 Task: For heading Use Caveat with orange colour & bold.  font size for heading22,  'Change the font style of data to'Caveat and font size to 14,  Change the alignment of both headline & data to Align left In the sheet  Apex Sales 
Action: Mouse moved to (99, 141)
Screenshot: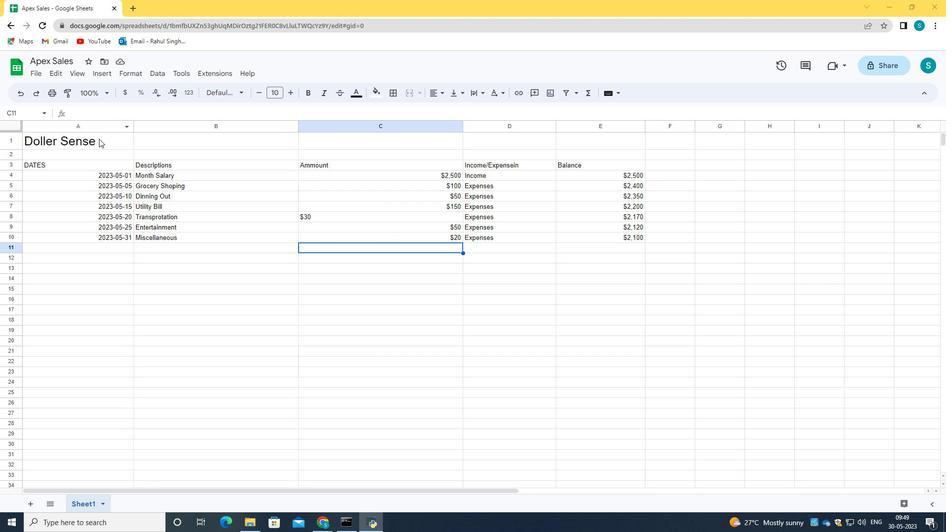 
Action: Mouse pressed left at (99, 141)
Screenshot: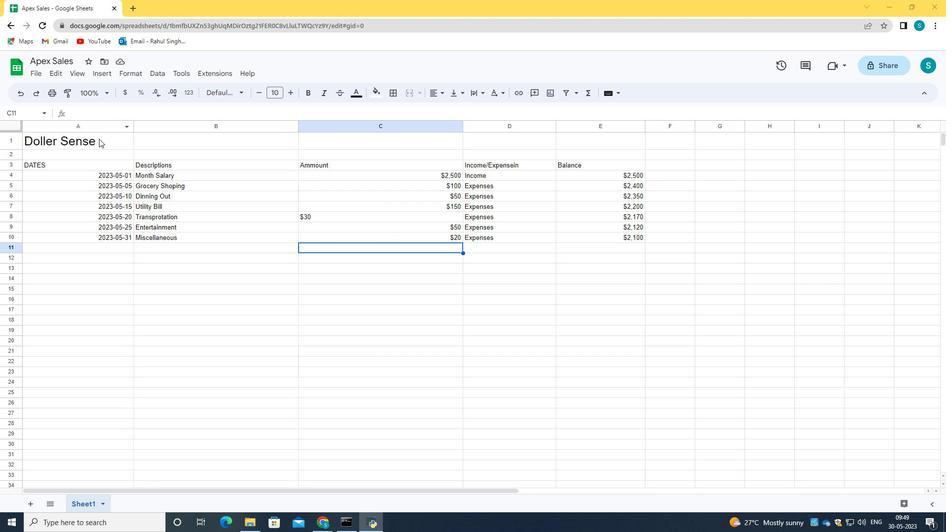 
Action: Mouse moved to (99, 141)
Screenshot: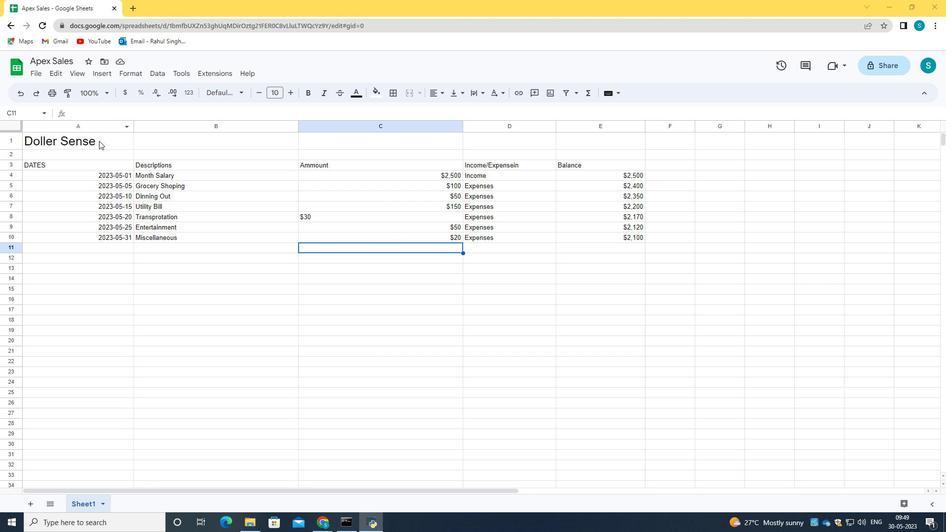 
Action: Mouse pressed left at (99, 141)
Screenshot: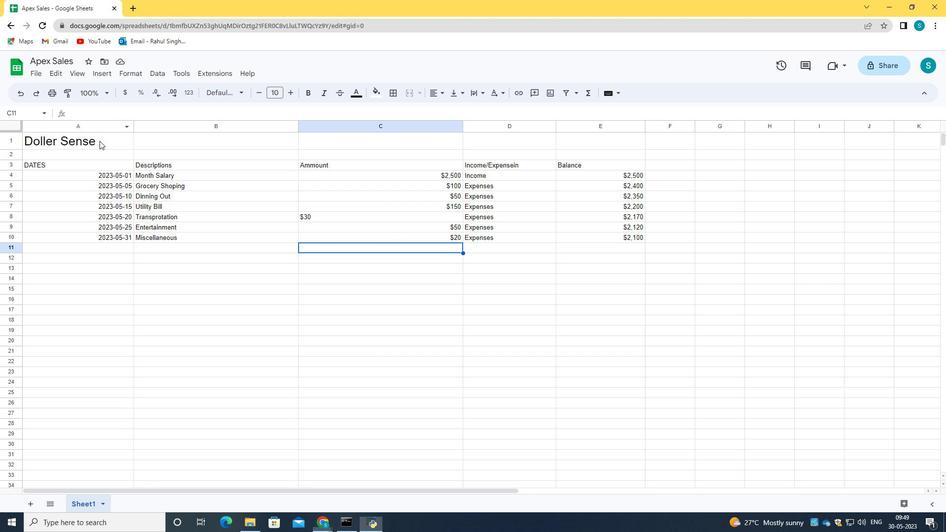 
Action: Mouse pressed left at (99, 141)
Screenshot: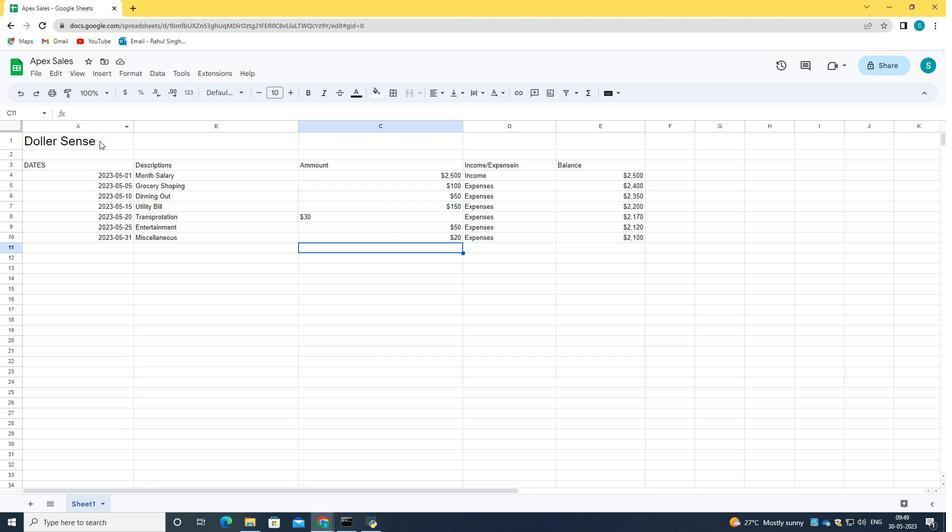 
Action: Mouse pressed left at (99, 141)
Screenshot: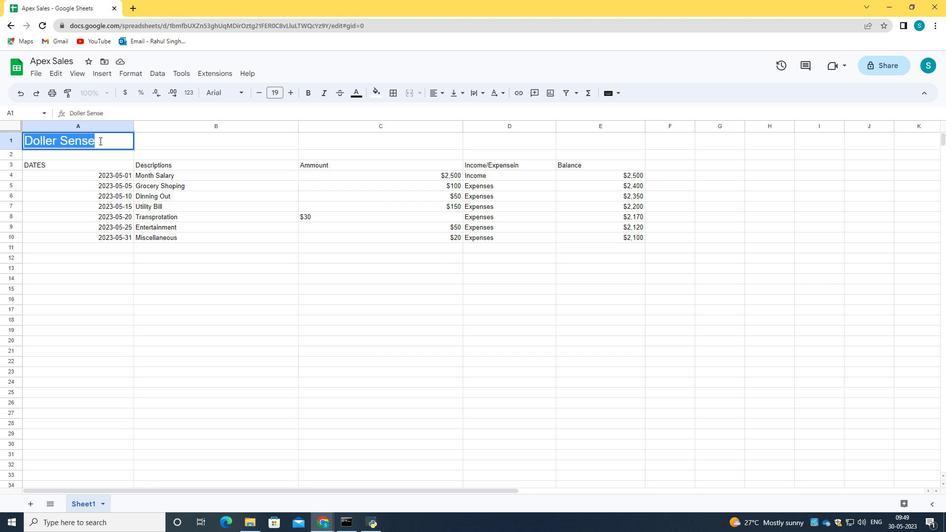 
Action: Mouse pressed left at (99, 141)
Screenshot: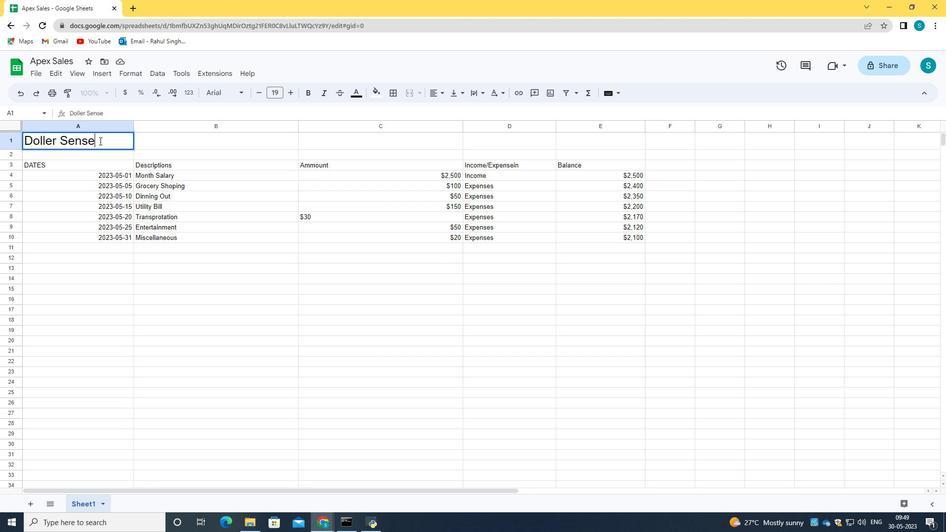 
Action: Mouse pressed left at (99, 141)
Screenshot: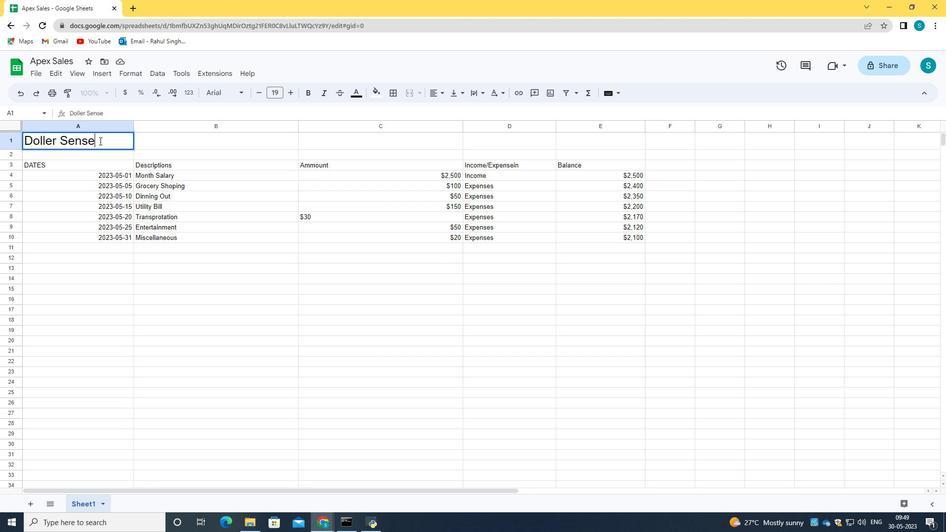 
Action: Mouse moved to (99, 141)
Screenshot: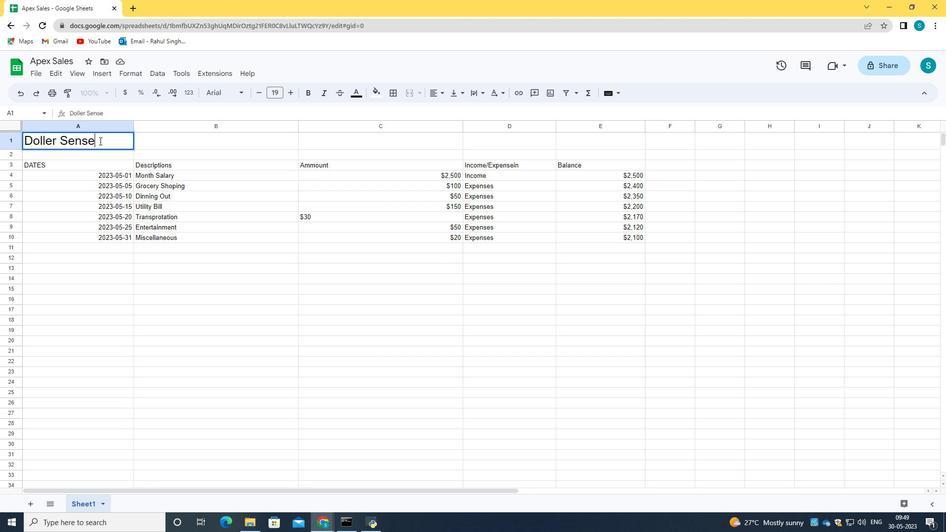 
Action: Mouse pressed left at (99, 141)
Screenshot: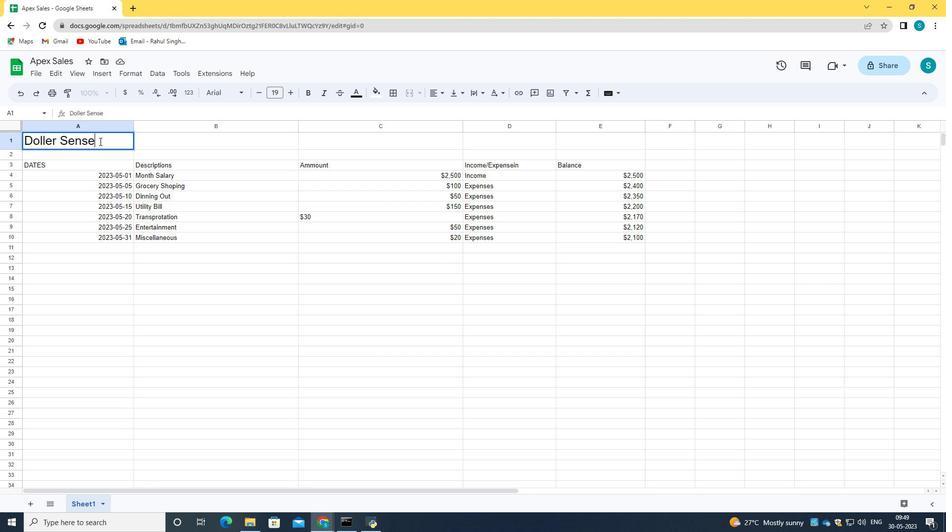 
Action: Mouse pressed left at (99, 141)
Screenshot: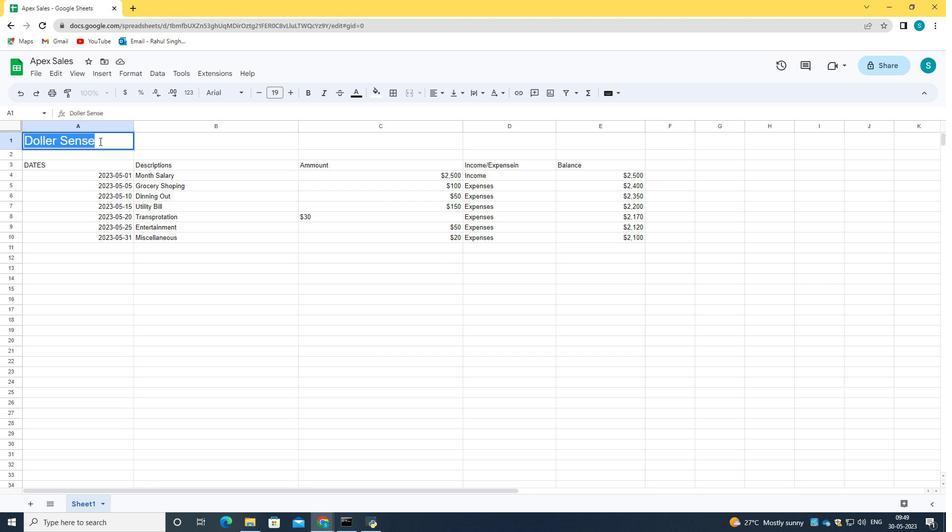 
Action: Mouse moved to (236, 95)
Screenshot: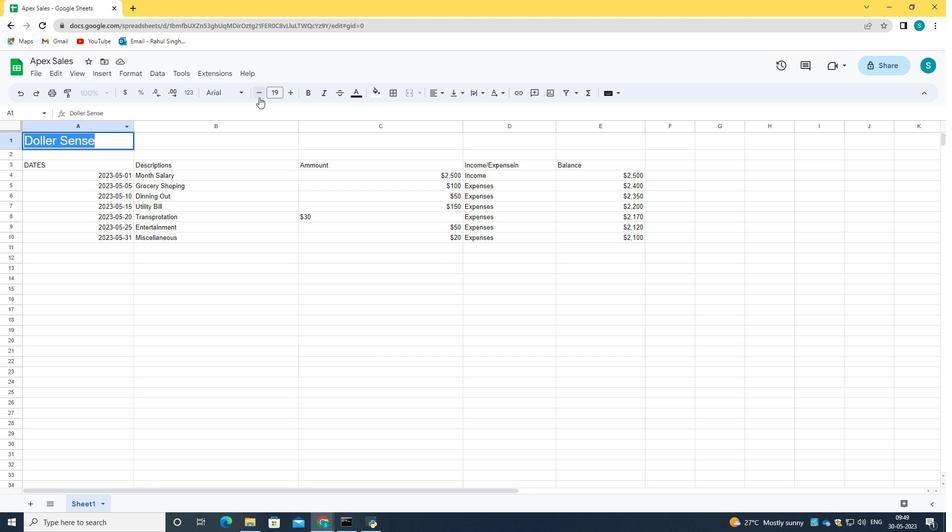 
Action: Mouse pressed left at (236, 95)
Screenshot: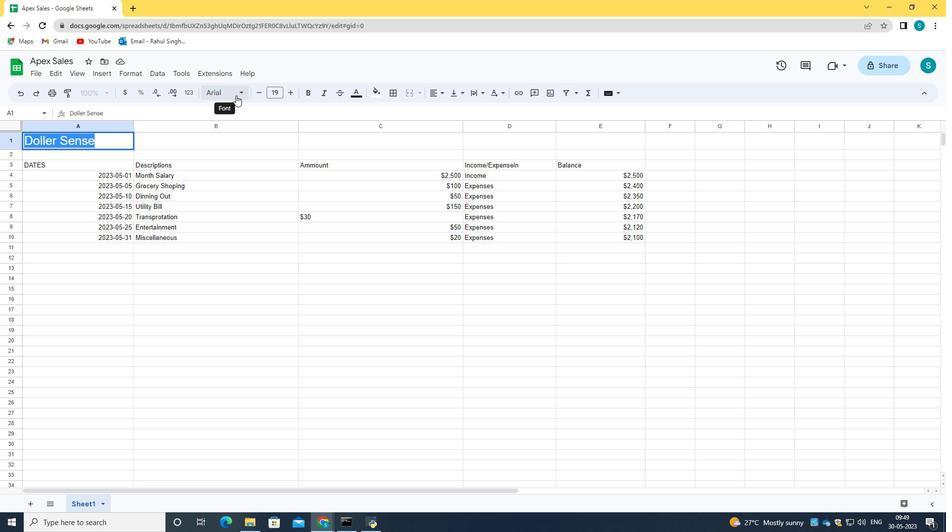 
Action: Mouse moved to (245, 313)
Screenshot: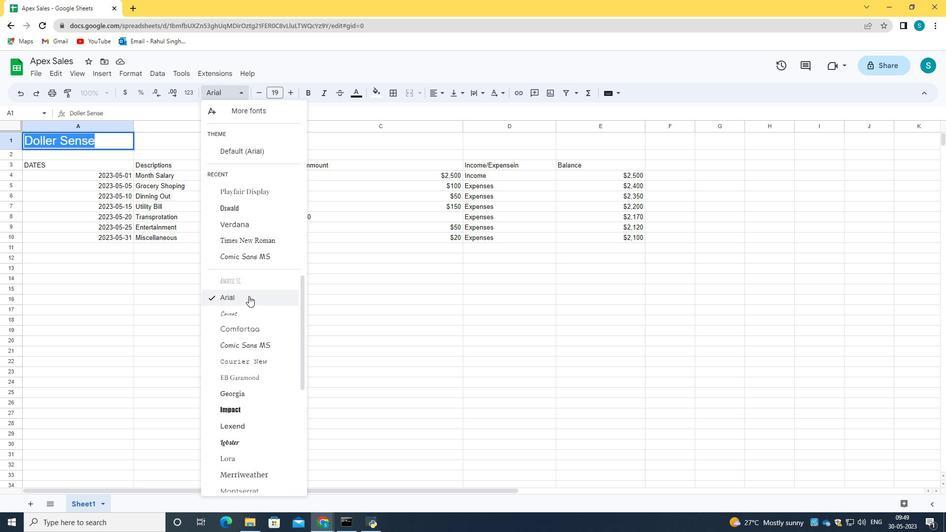 
Action: Mouse pressed left at (245, 313)
Screenshot: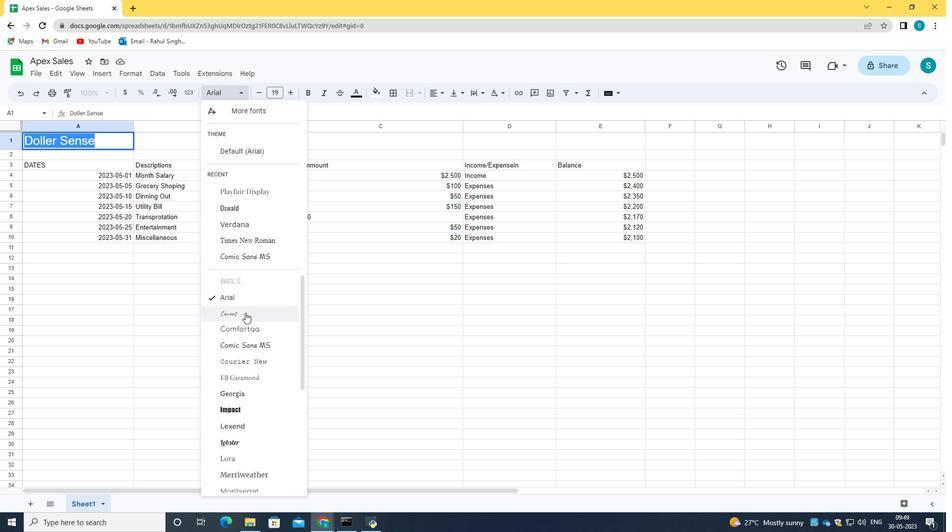 
Action: Mouse moved to (355, 96)
Screenshot: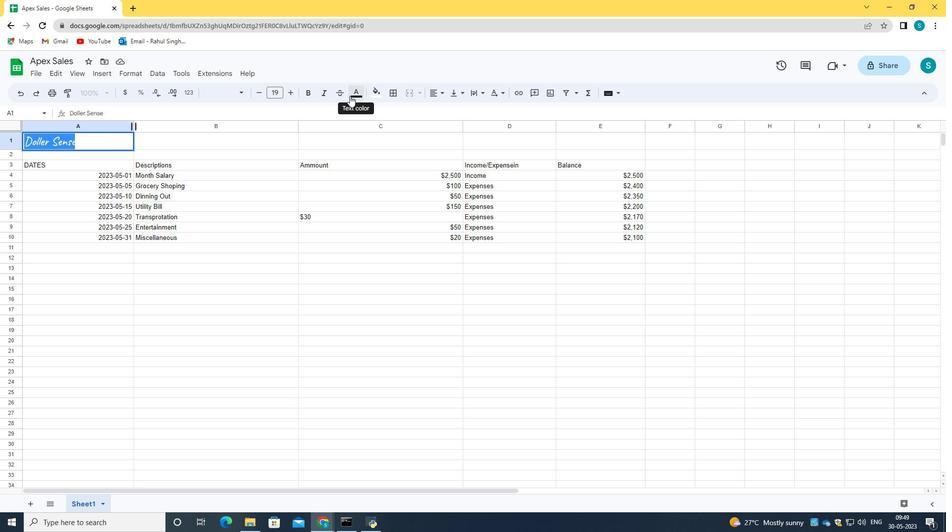 
Action: Mouse pressed left at (355, 96)
Screenshot: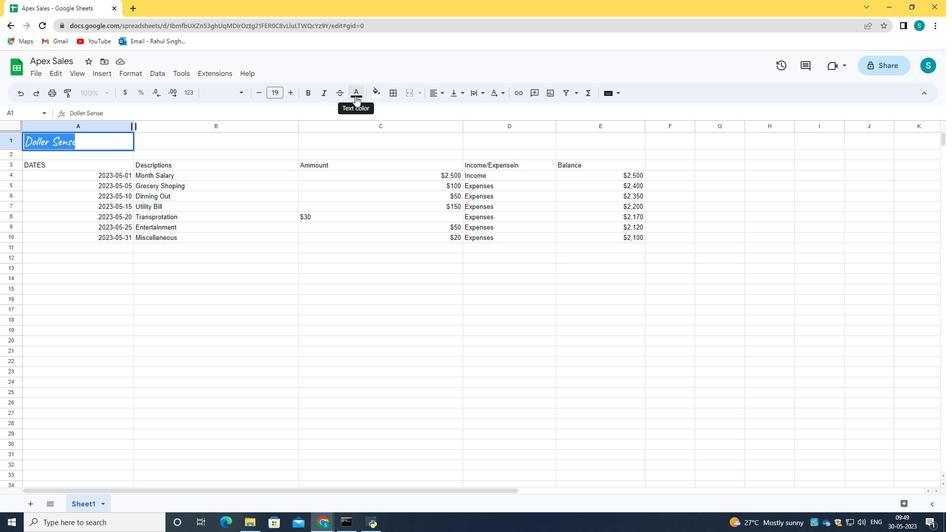 
Action: Mouse moved to (427, 224)
Screenshot: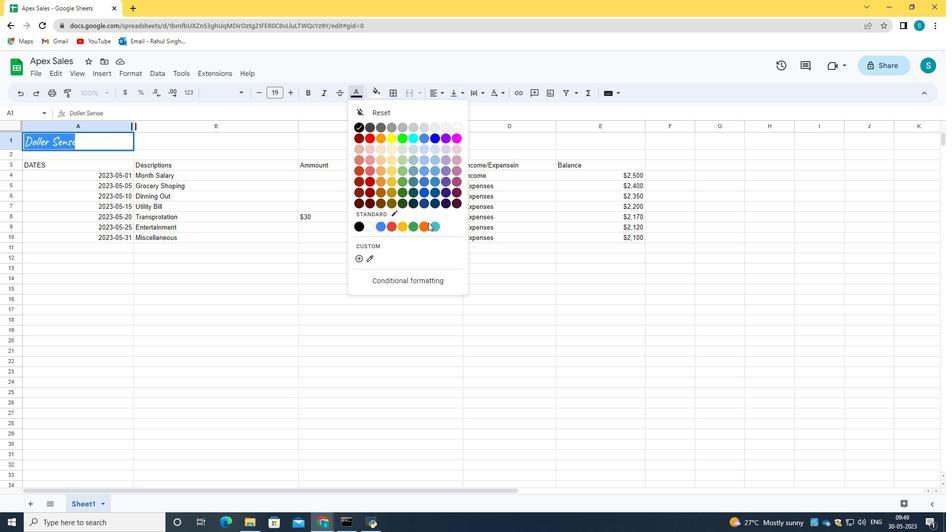 
Action: Mouse pressed left at (427, 224)
Screenshot: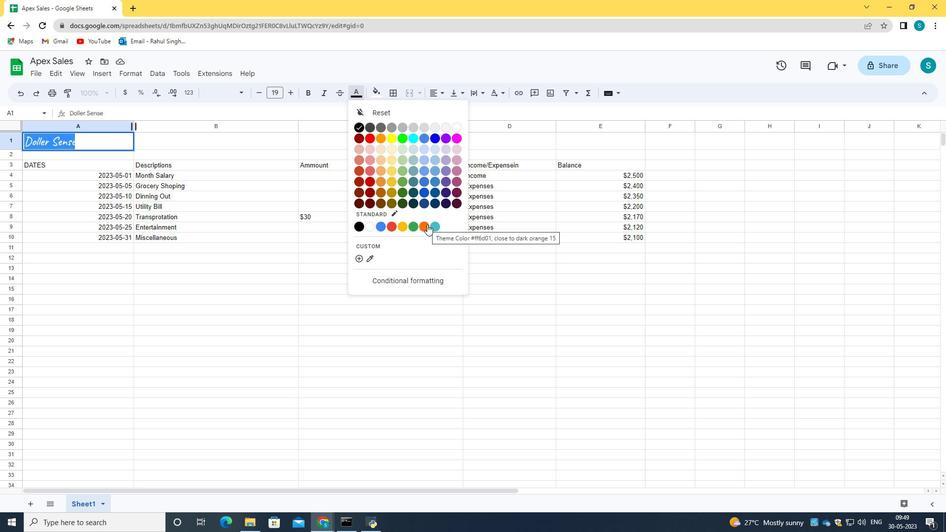 
Action: Mouse moved to (292, 94)
Screenshot: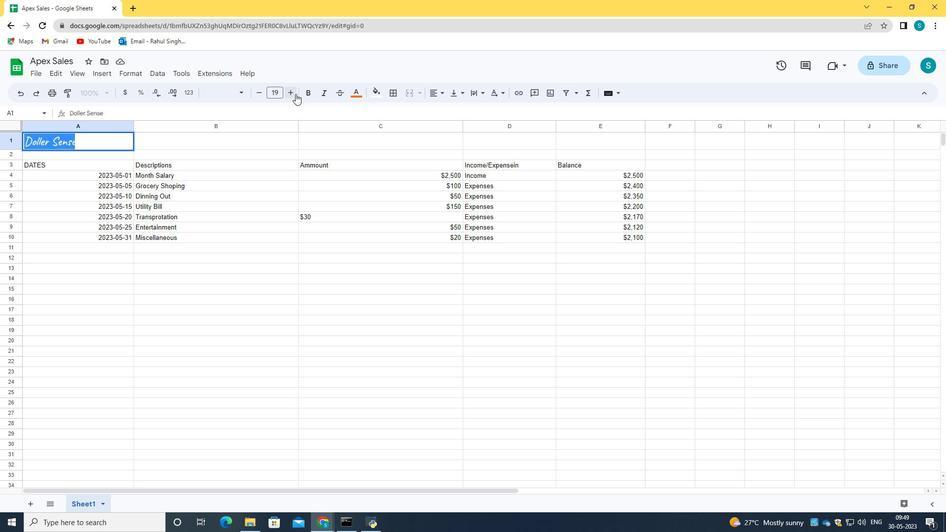 
Action: Mouse pressed left at (292, 94)
Screenshot: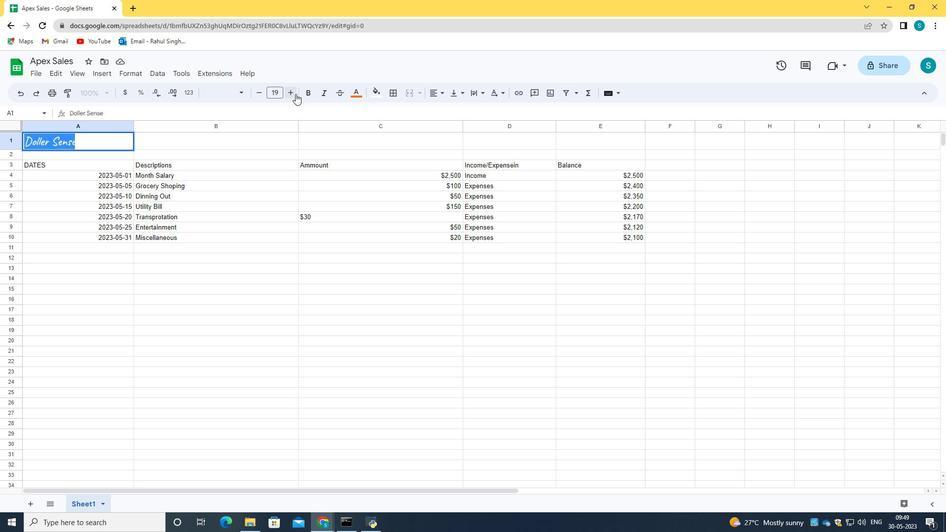 
Action: Mouse pressed left at (292, 94)
Screenshot: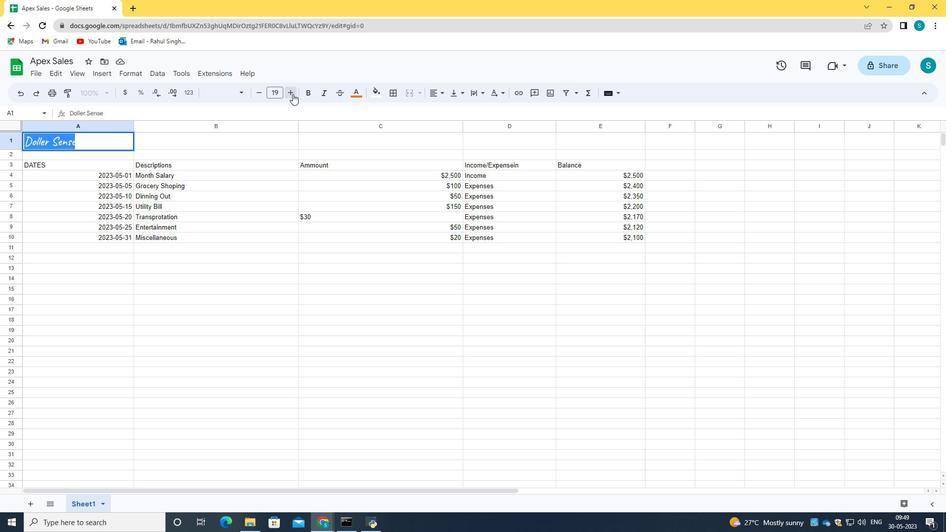 
Action: Mouse pressed left at (292, 94)
Screenshot: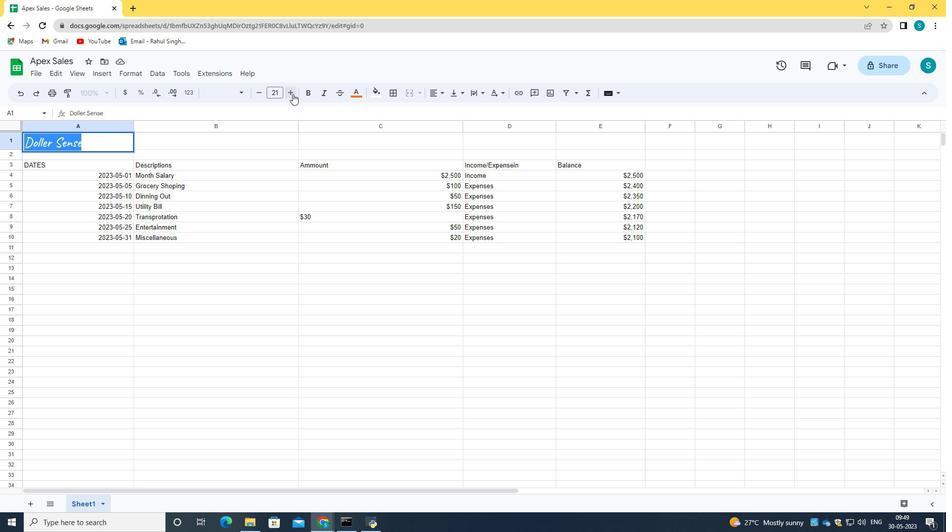 
Action: Mouse moved to (165, 254)
Screenshot: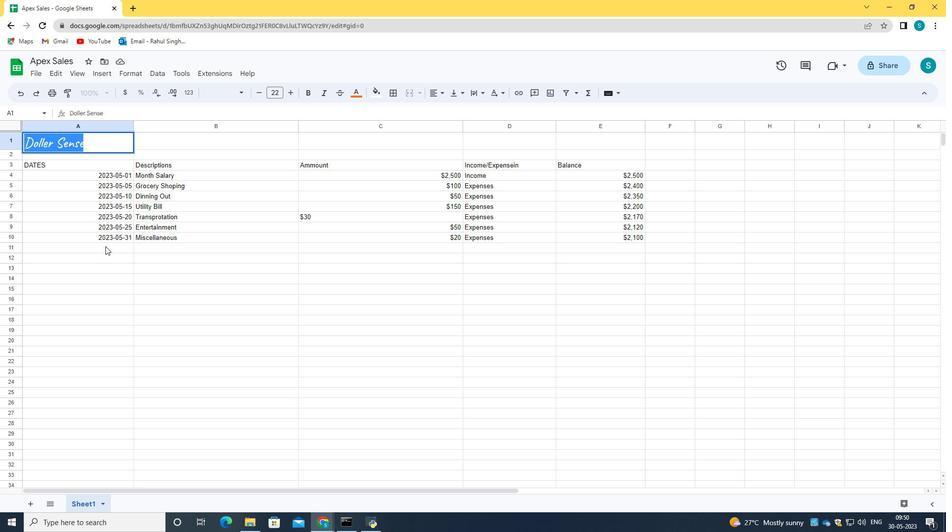 
Action: Mouse pressed left at (165, 254)
Screenshot: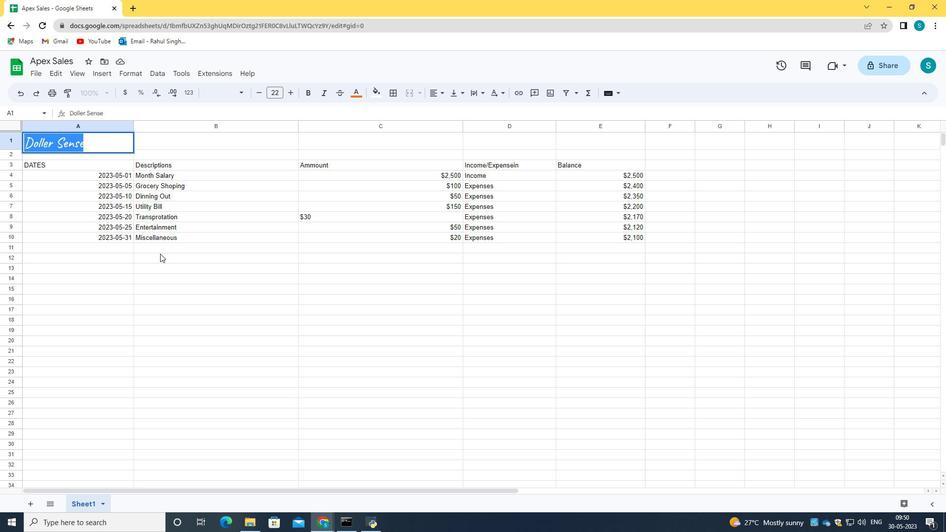 
Action: Mouse moved to (24, 163)
Screenshot: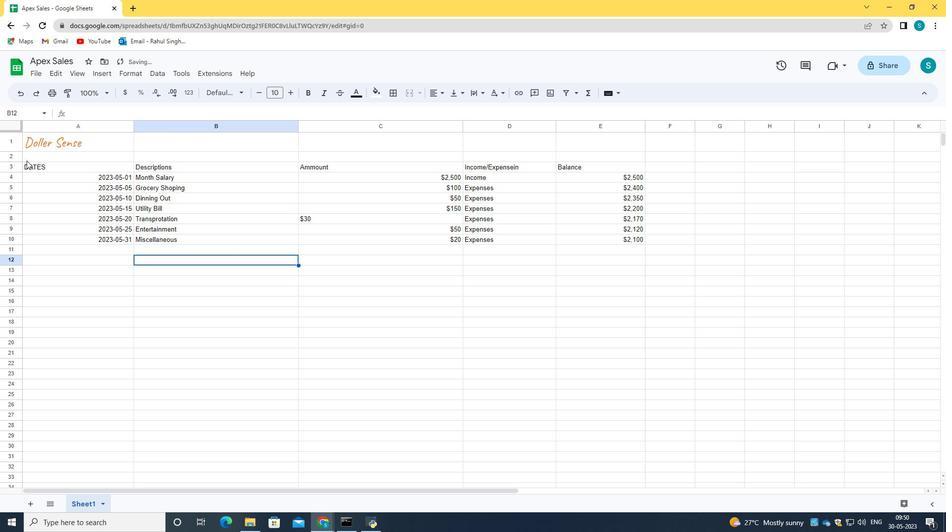 
Action: Mouse pressed left at (24, 163)
Screenshot: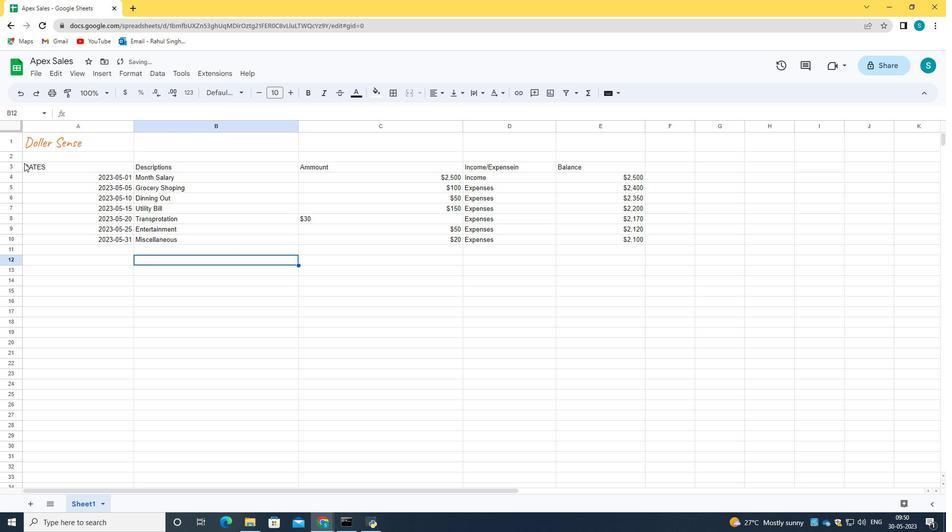 
Action: Mouse moved to (22, 165)
Screenshot: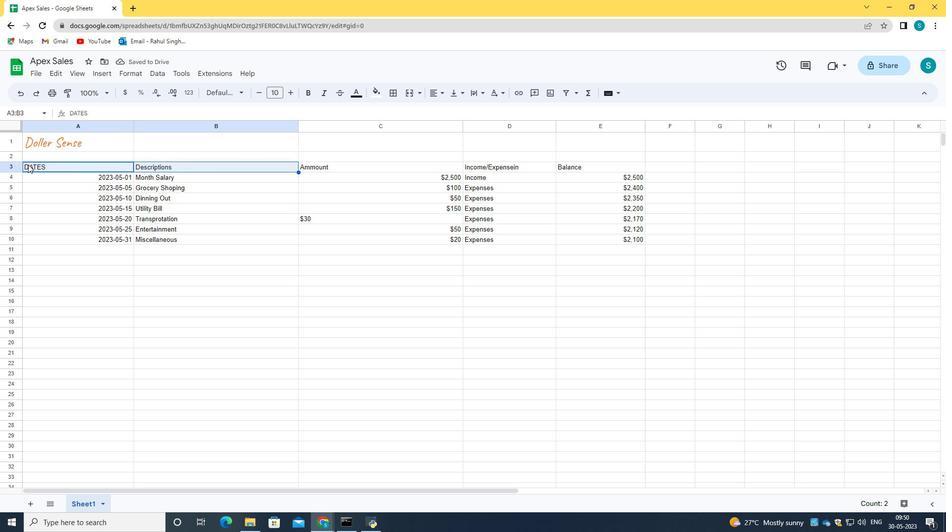
Action: Mouse pressed left at (22, 165)
Screenshot: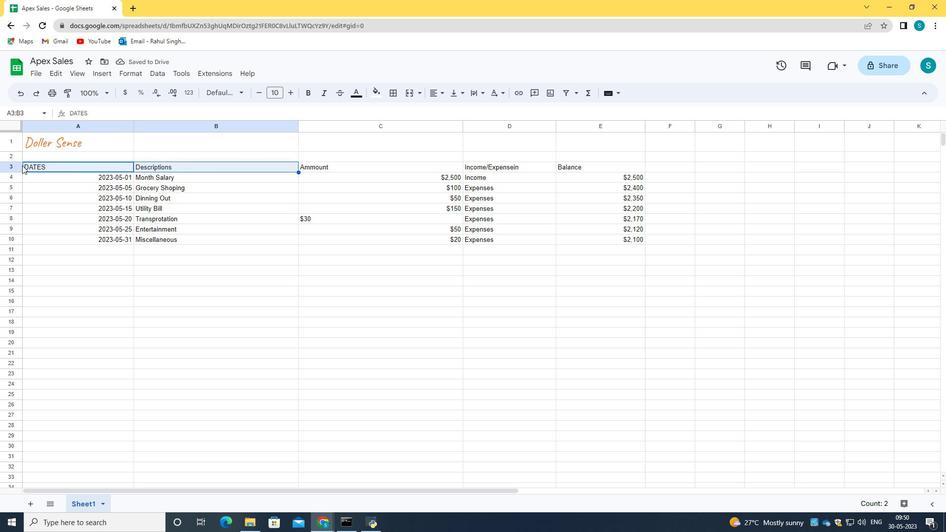 
Action: Mouse moved to (28, 166)
Screenshot: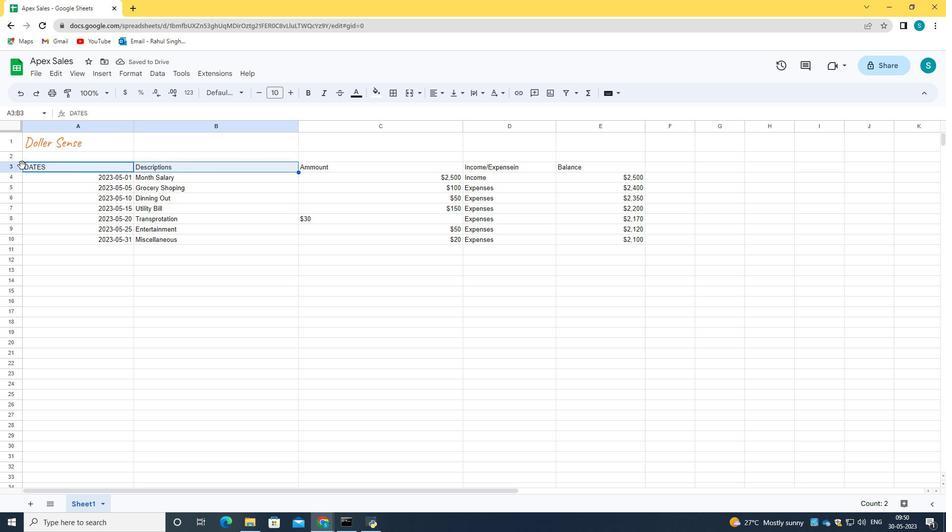 
Action: Mouse pressed left at (28, 166)
Screenshot: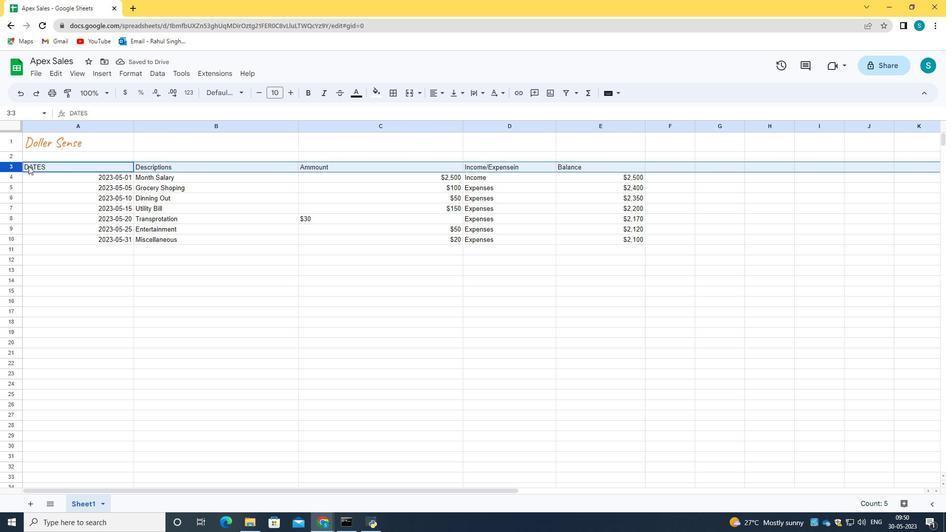 
Action: Mouse pressed left at (28, 166)
Screenshot: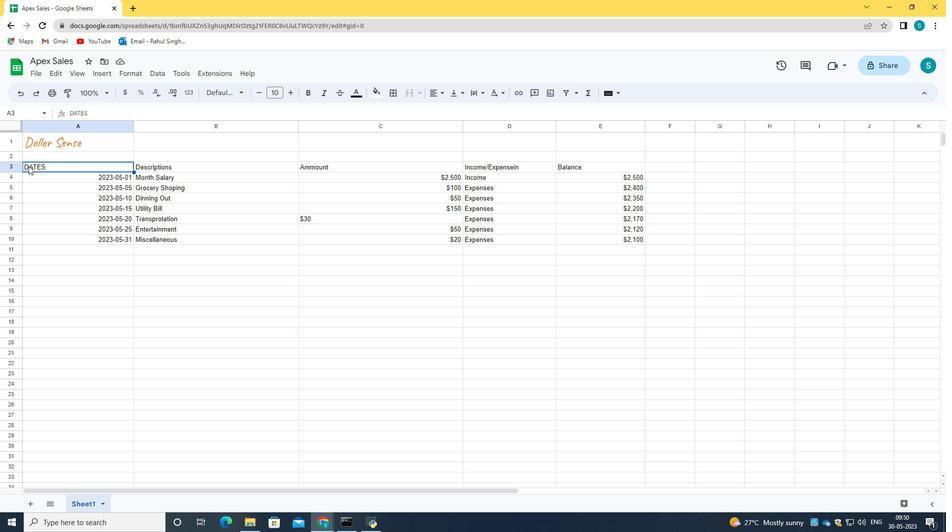 
Action: Mouse moved to (225, 89)
Screenshot: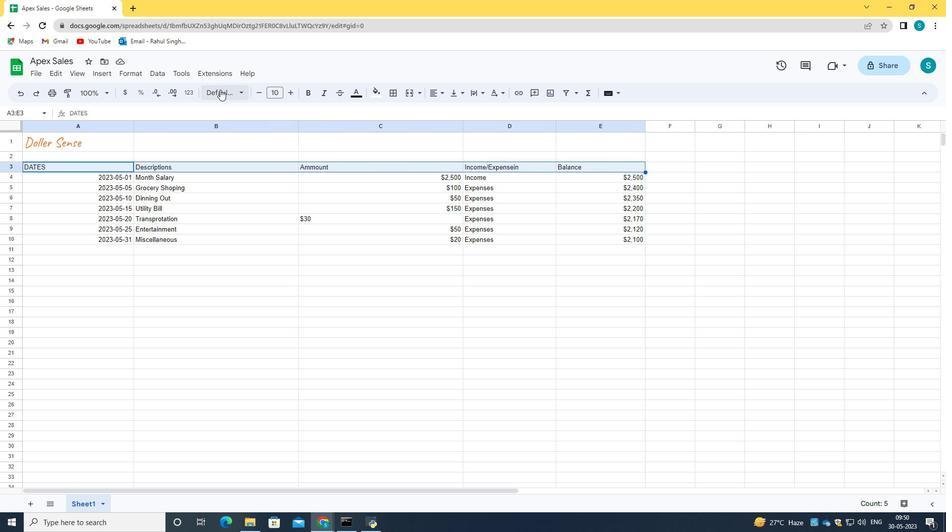
Action: Mouse pressed left at (225, 89)
Screenshot: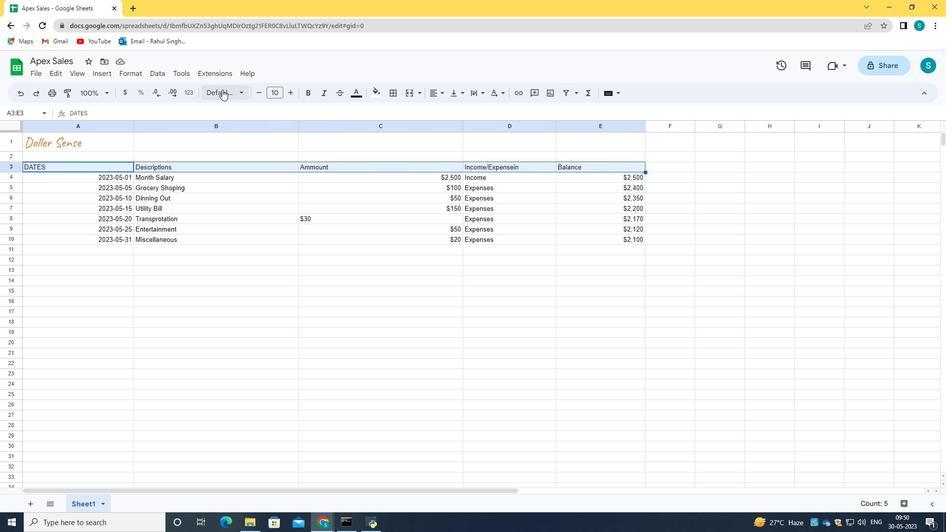 
Action: Mouse moved to (239, 194)
Screenshot: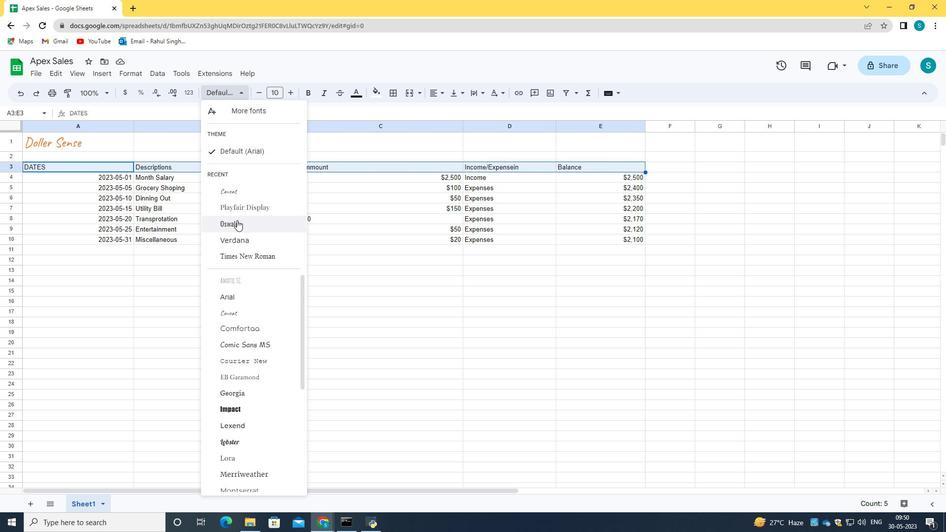 
Action: Mouse pressed left at (239, 194)
Screenshot: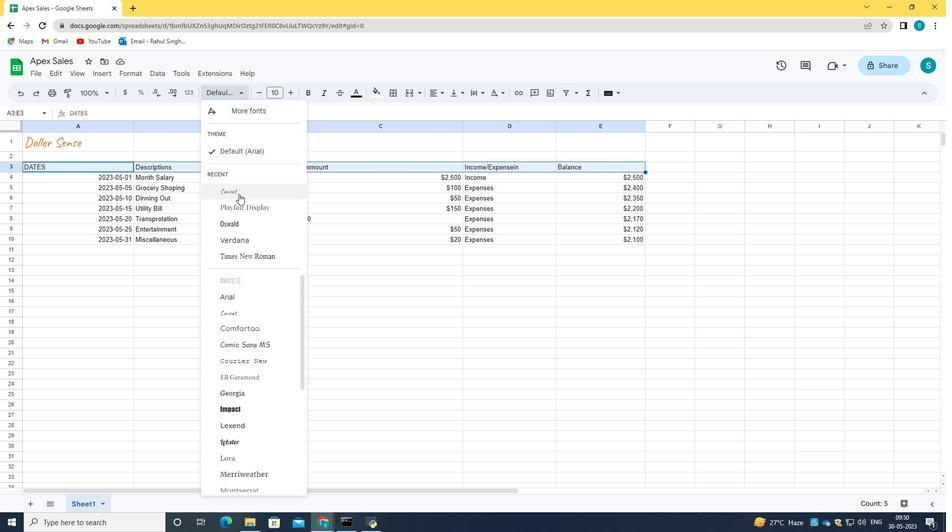
Action: Mouse moved to (290, 92)
Screenshot: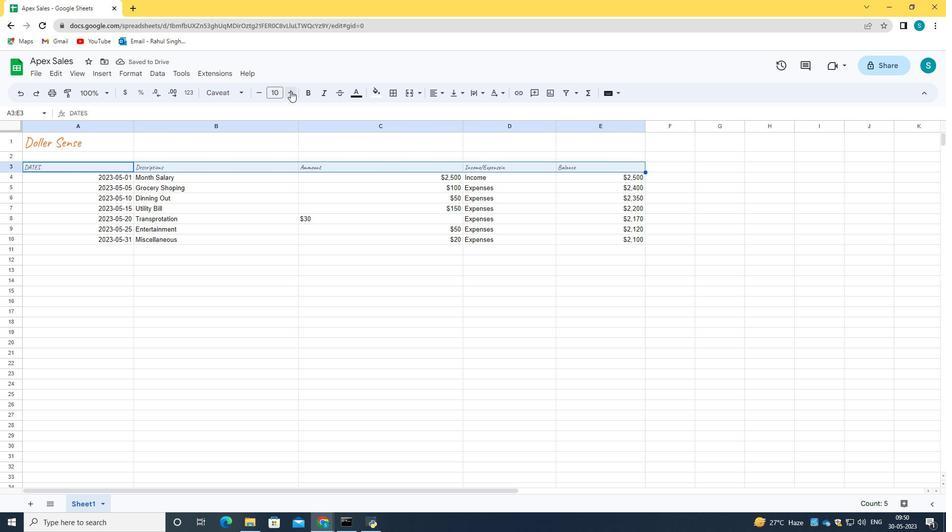 
Action: Mouse pressed left at (290, 92)
Screenshot: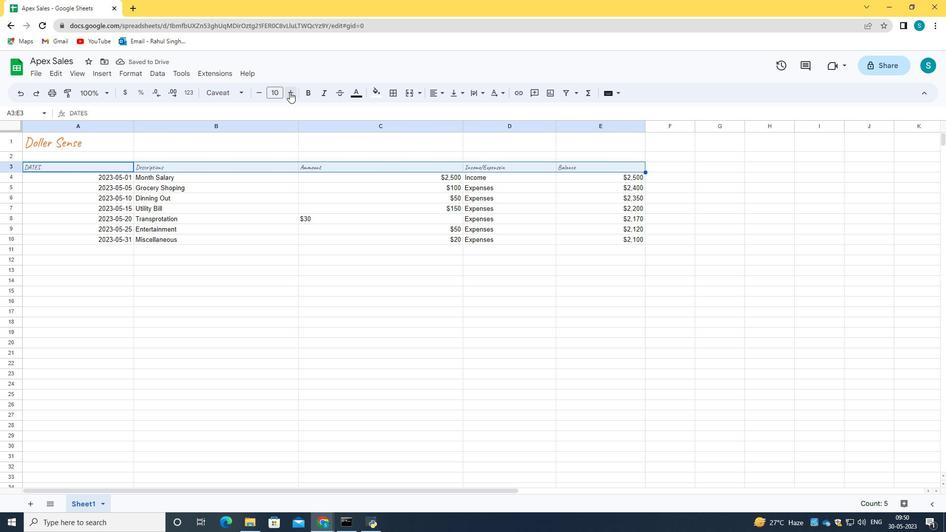 
Action: Mouse pressed left at (290, 92)
Screenshot: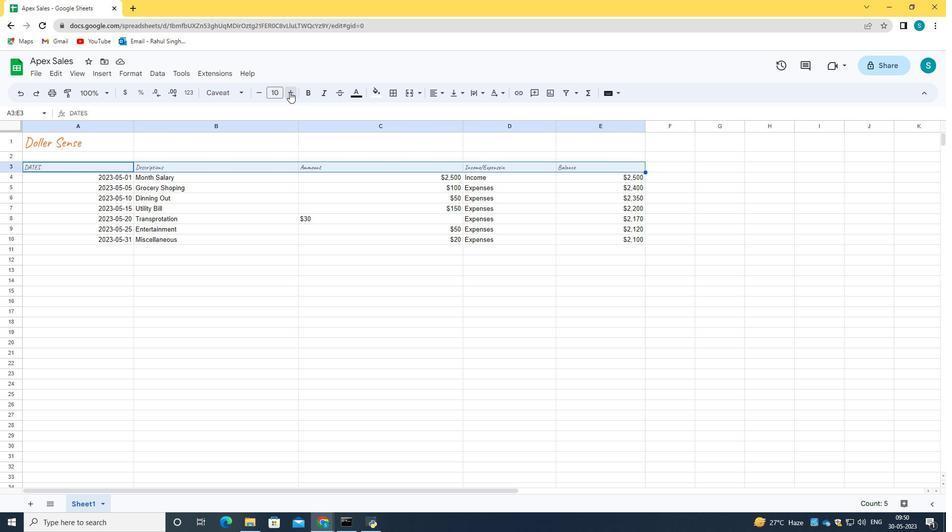 
Action: Mouse moved to (290, 92)
Screenshot: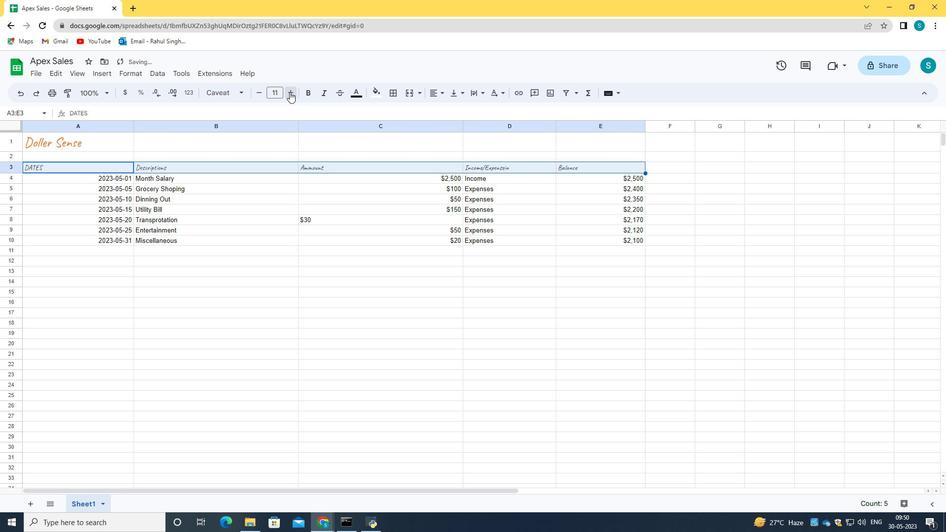 
Action: Mouse pressed left at (290, 92)
Screenshot: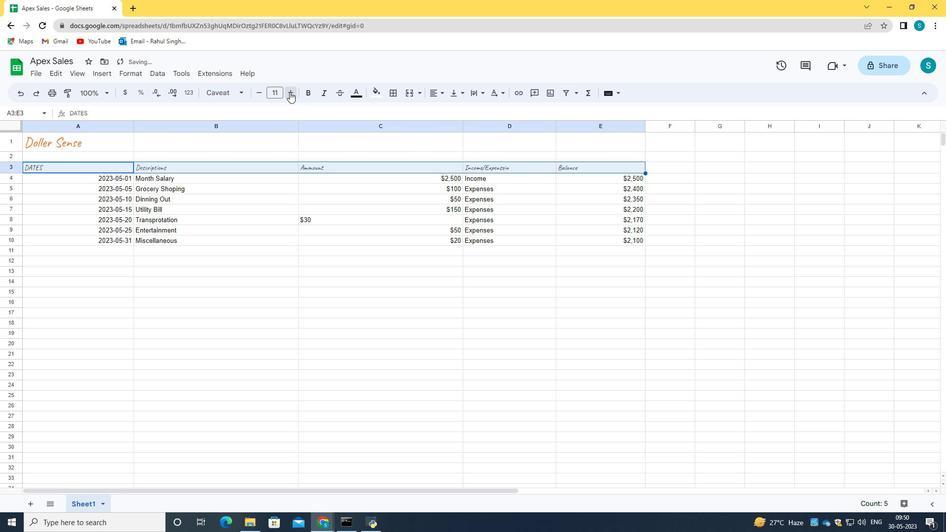 
Action: Mouse pressed left at (290, 92)
Screenshot: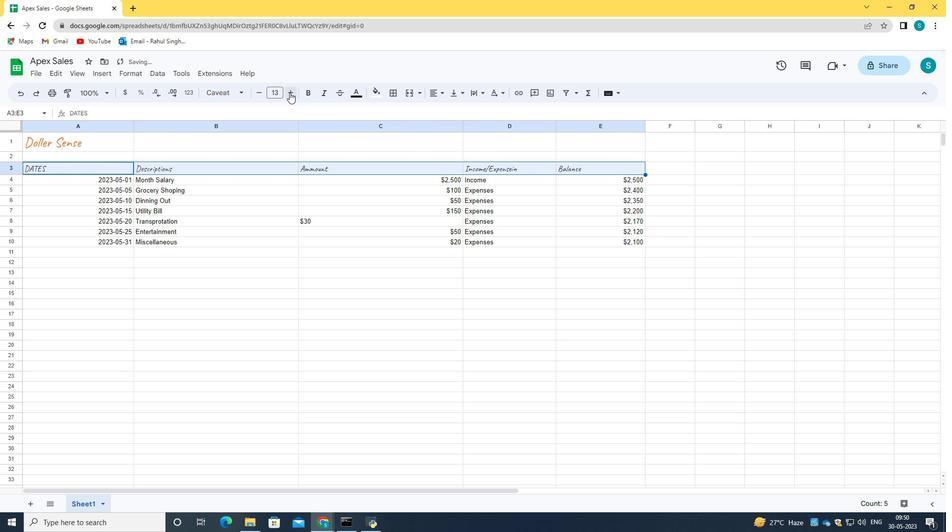 
Action: Mouse moved to (162, 130)
Screenshot: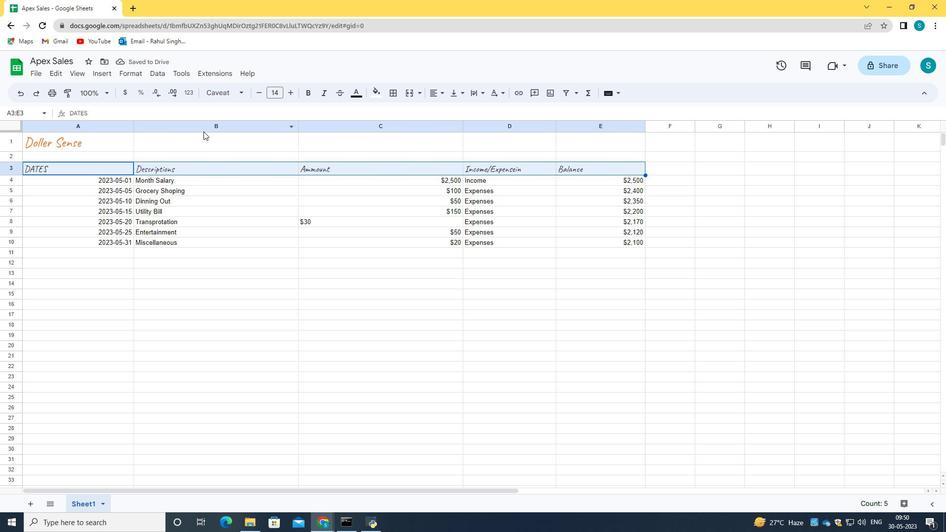 
Action: Mouse pressed left at (162, 130)
Screenshot: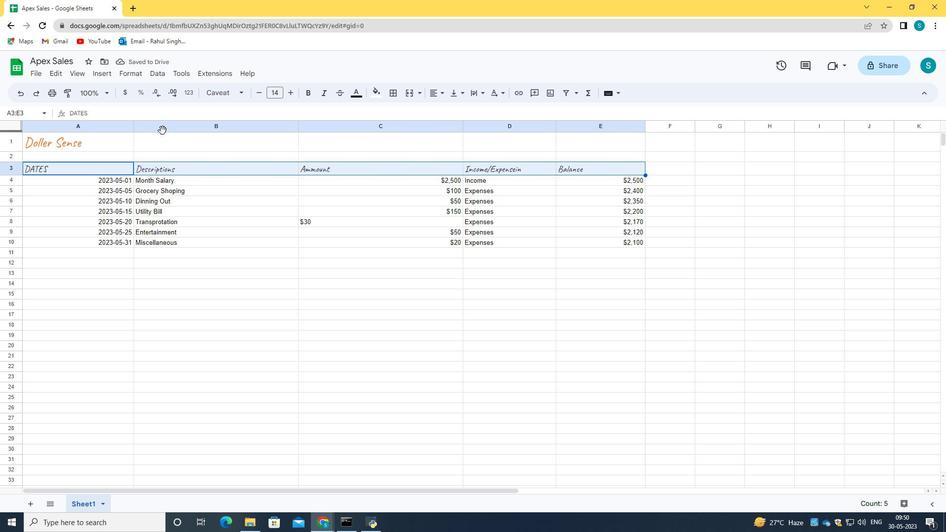 
Action: Mouse moved to (24, 135)
Screenshot: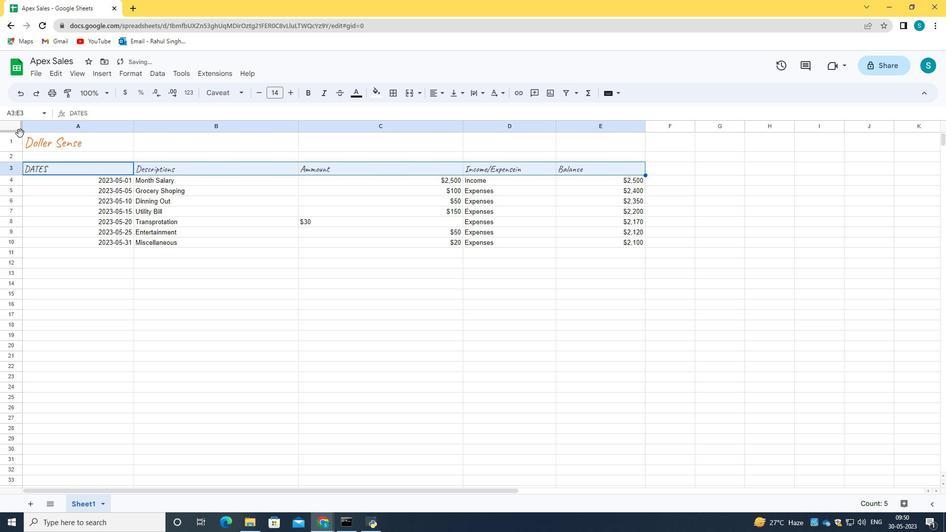 
Action: Mouse pressed left at (24, 135)
Screenshot: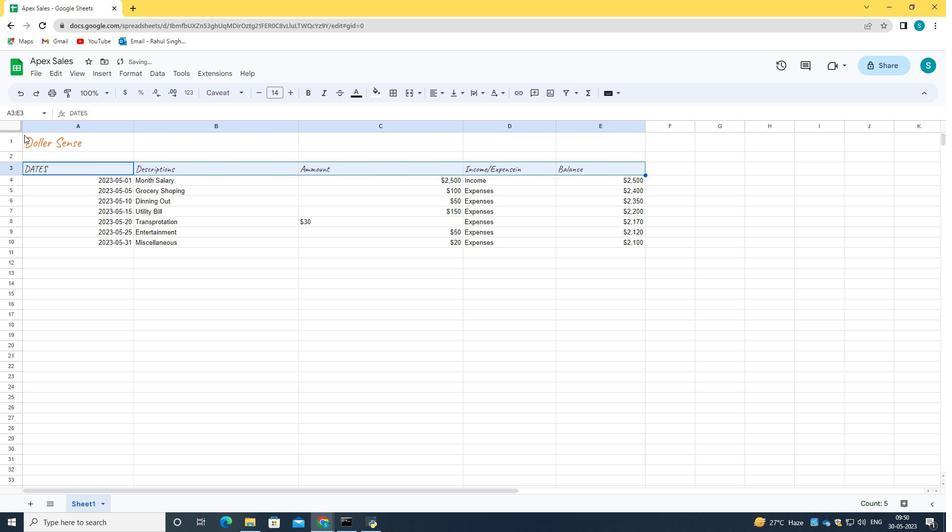
Action: Mouse pressed left at (24, 135)
Screenshot: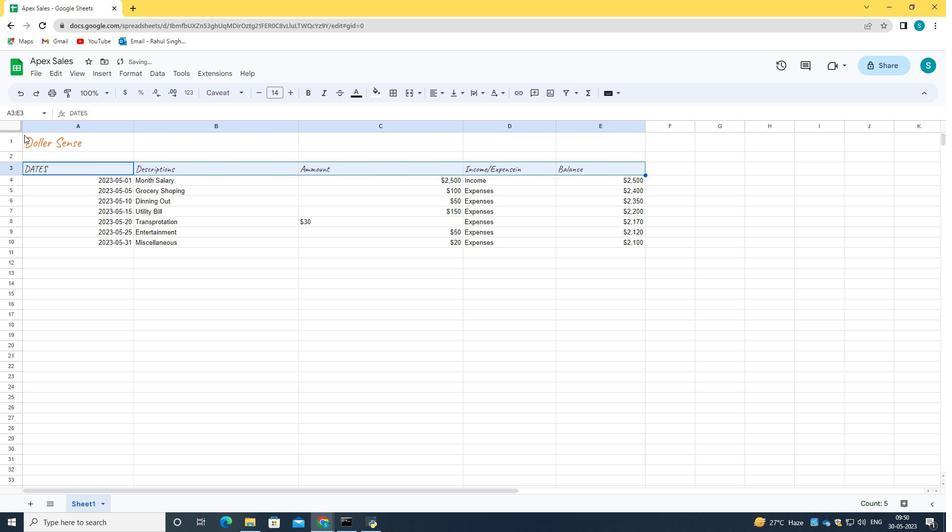 
Action: Mouse pressed left at (24, 135)
Screenshot: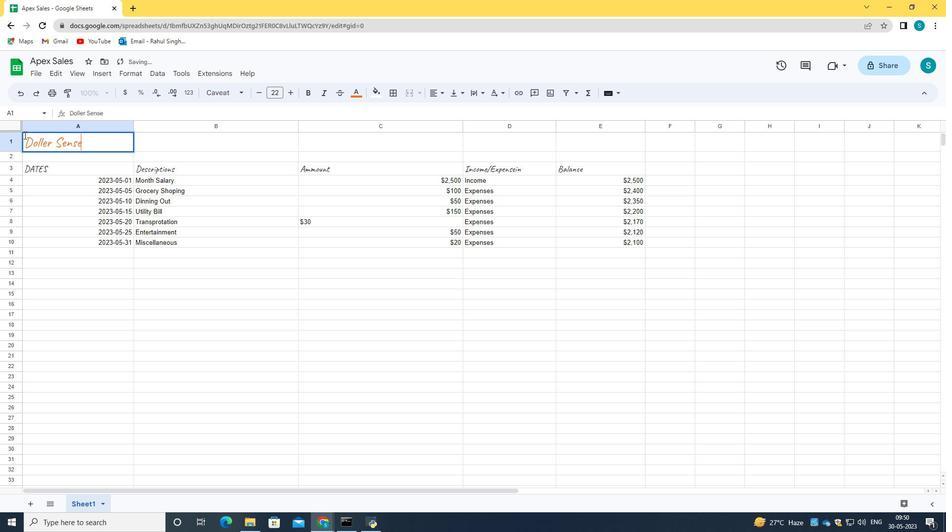 
Action: Mouse moved to (171, 145)
Screenshot: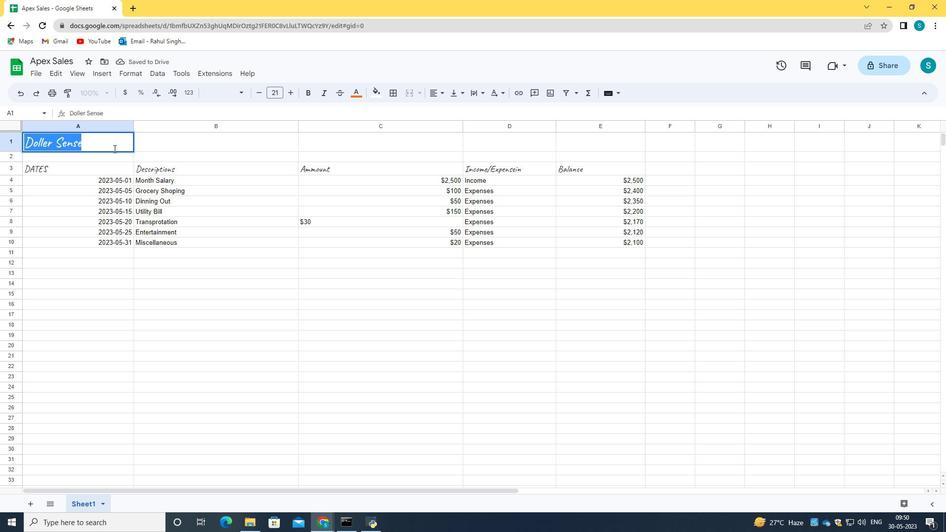 
Action: Mouse pressed left at (171, 145)
Screenshot: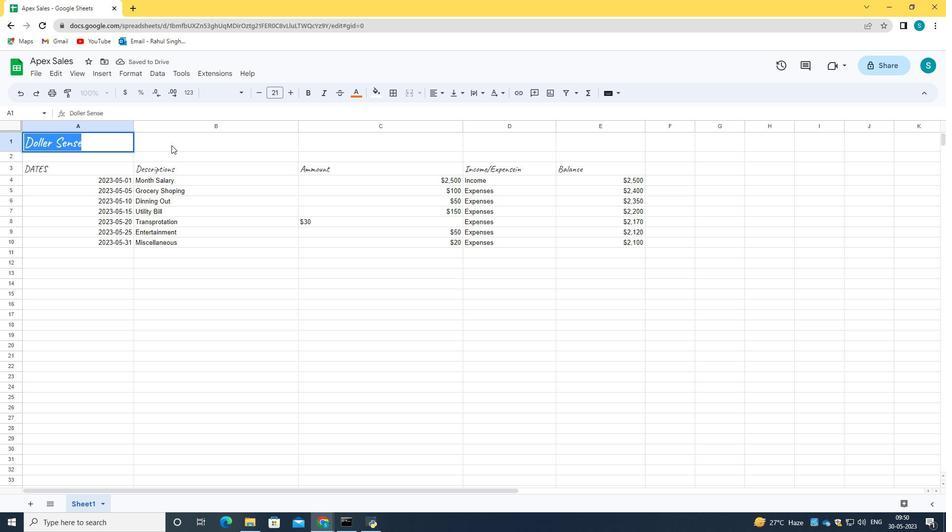 
Action: Mouse moved to (24, 133)
Screenshot: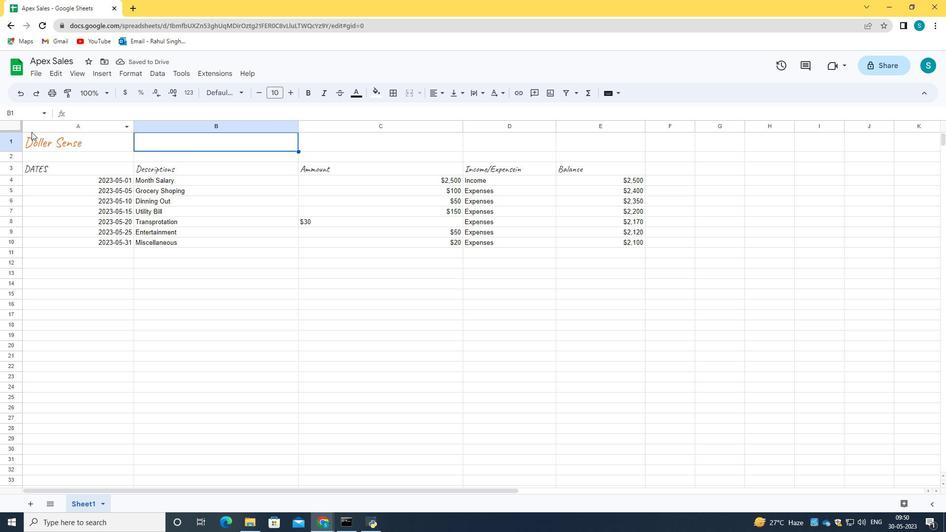 
Action: Mouse pressed left at (24, 133)
Screenshot: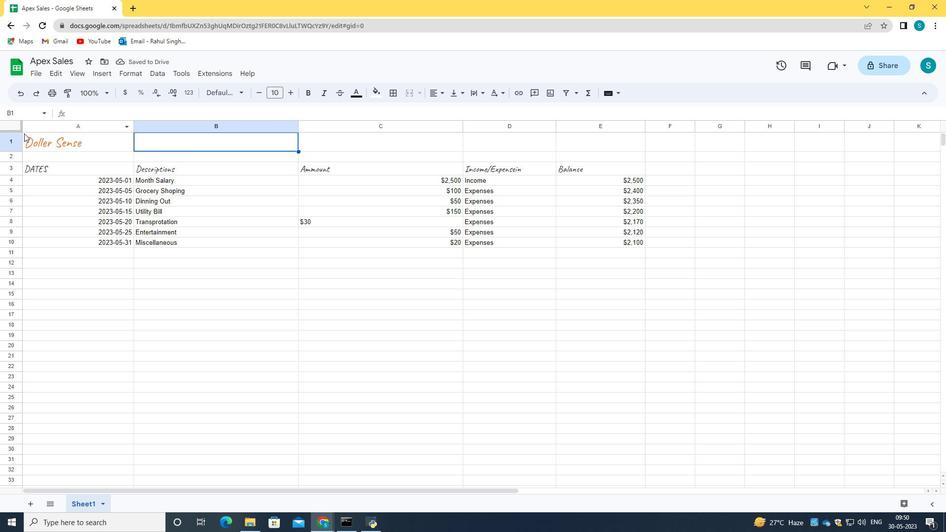 
Action: Mouse moved to (431, 92)
Screenshot: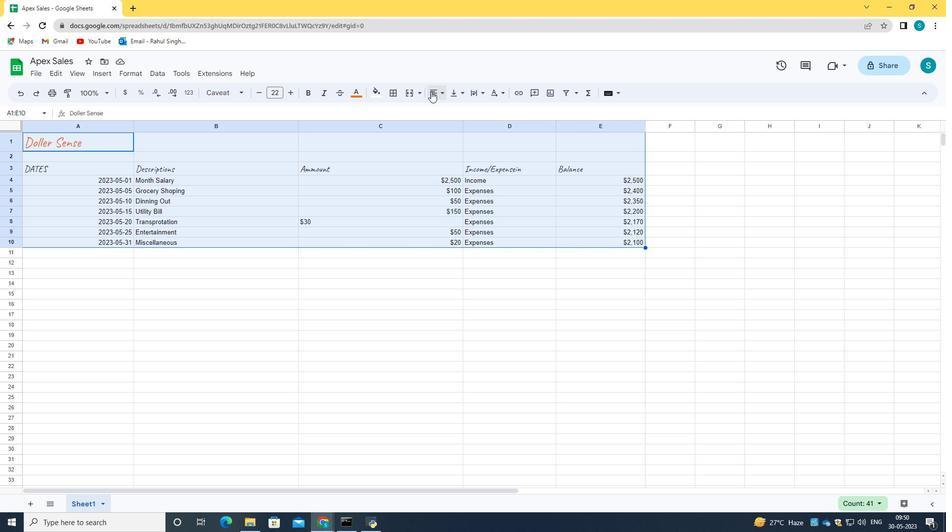 
Action: Mouse pressed left at (431, 92)
Screenshot: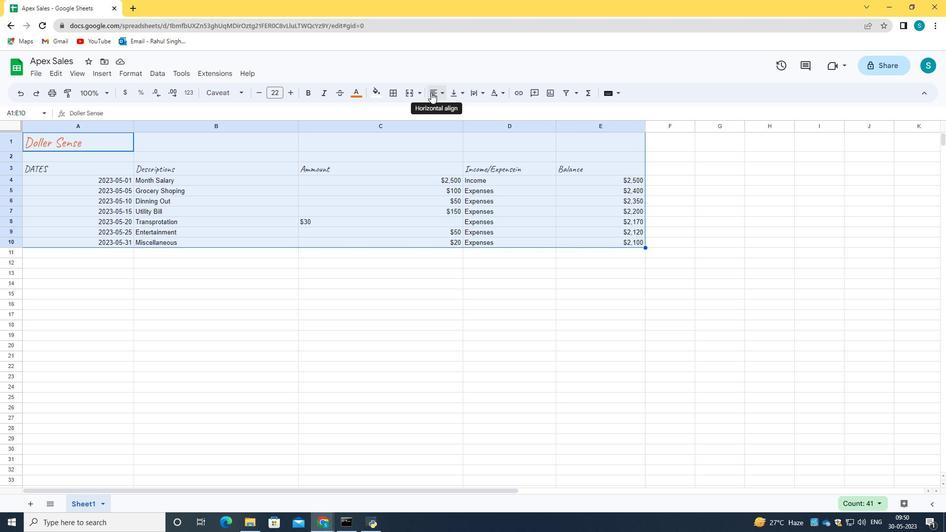 
Action: Mouse moved to (437, 115)
Screenshot: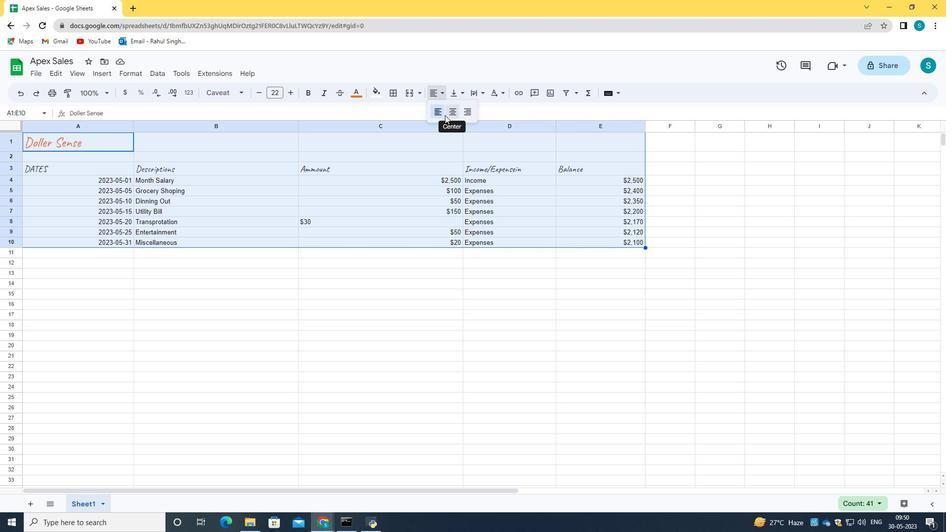 
Action: Mouse pressed left at (437, 115)
Screenshot: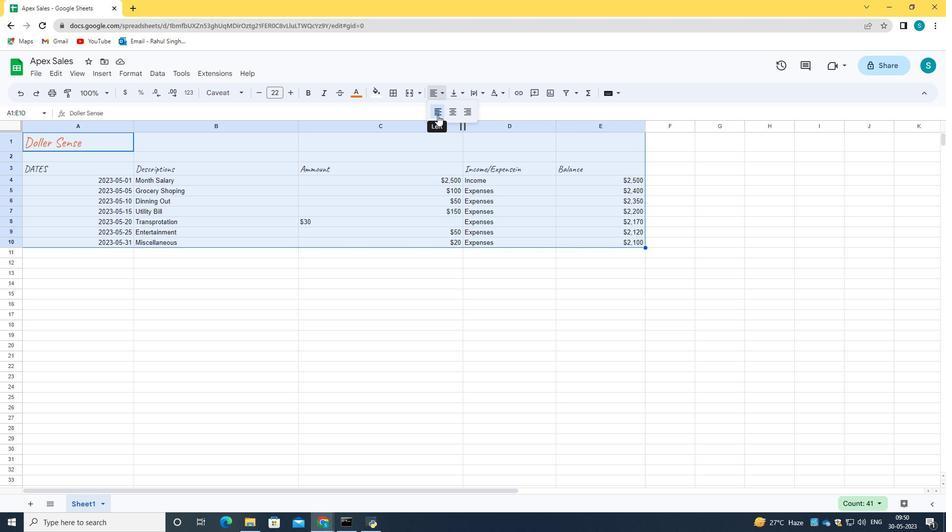 
Action: Mouse moved to (72, 263)
Screenshot: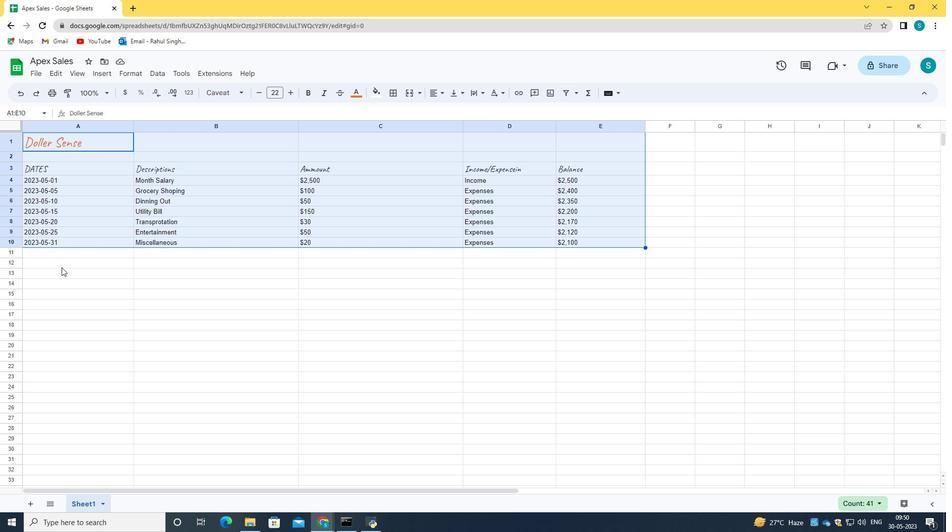 
Action: Mouse pressed left at (72, 263)
Screenshot: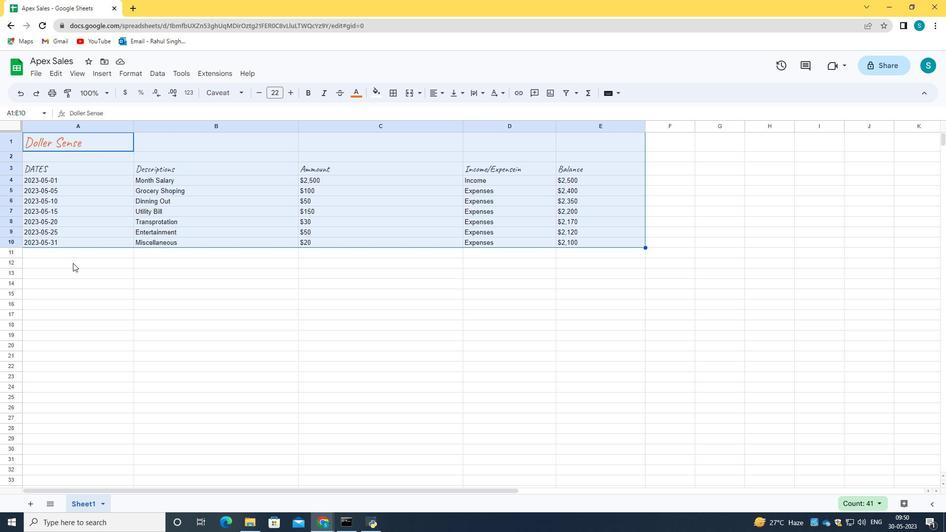 
Action: Mouse moved to (242, 280)
Screenshot: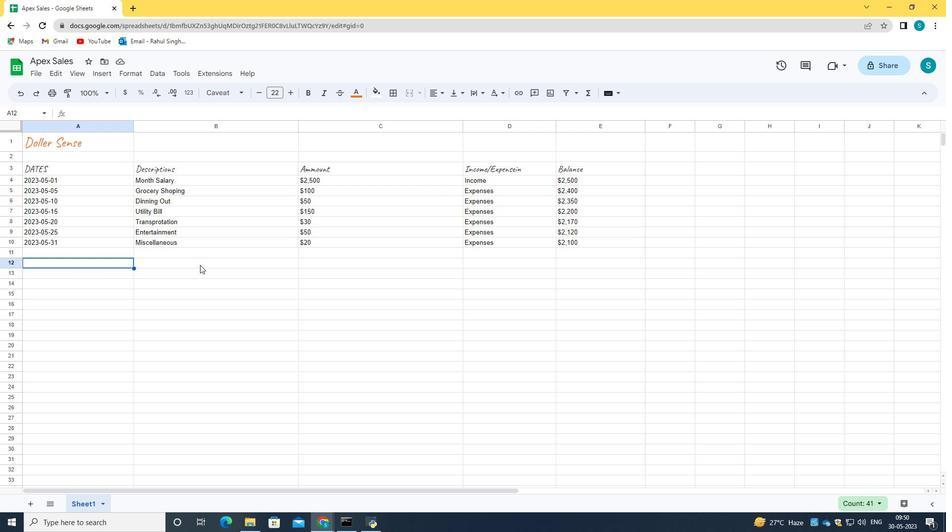
